 Task: Calculate the distance between San Francisco and Point Reyes.
Action: Key pressed a
Screenshot: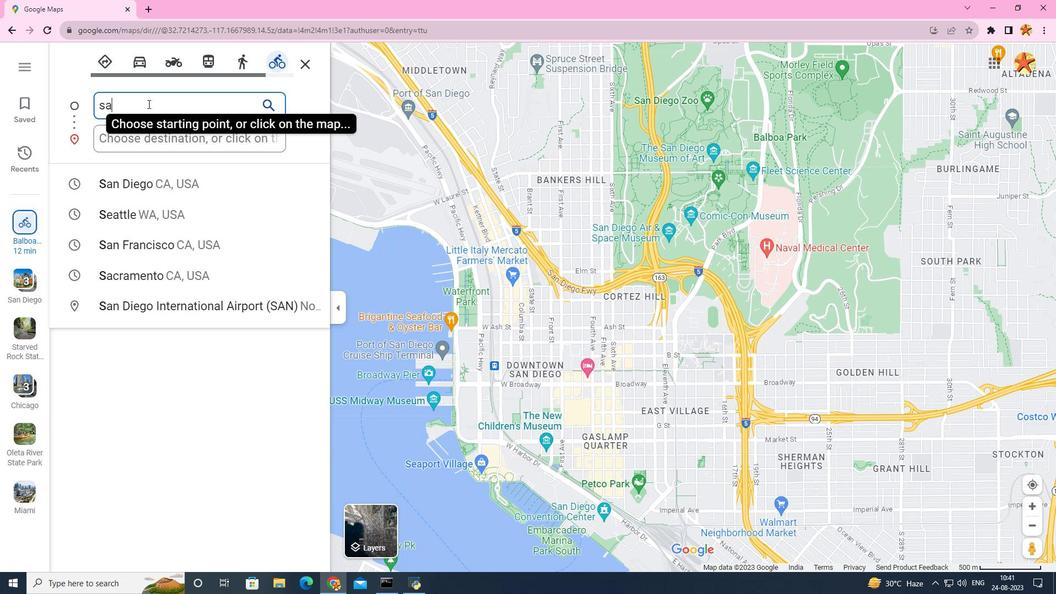 
Action: Mouse moved to (110, 206)
Screenshot: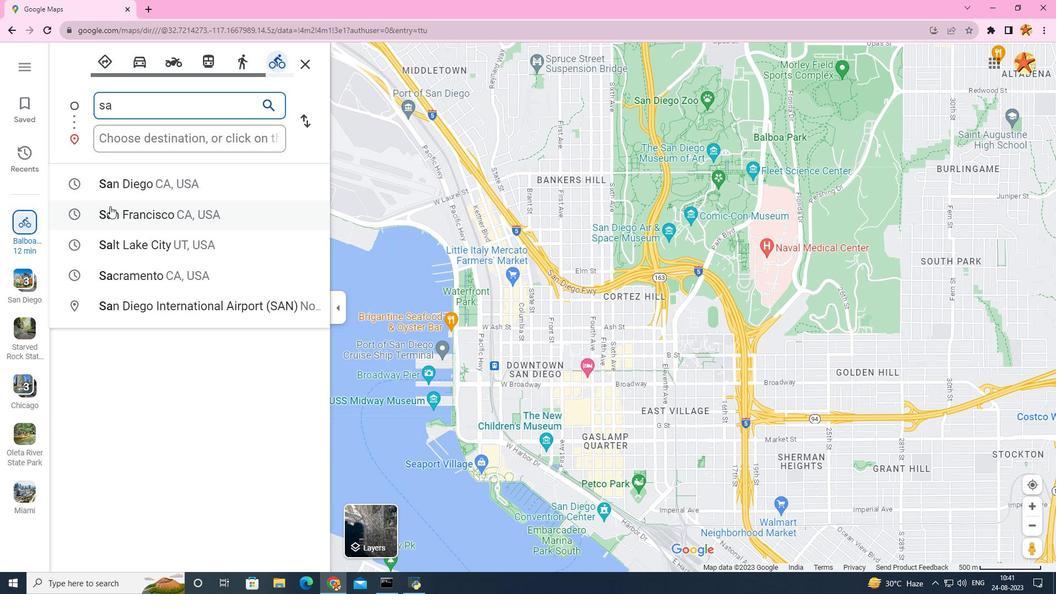 
Action: Mouse pressed left at (110, 206)
Screenshot: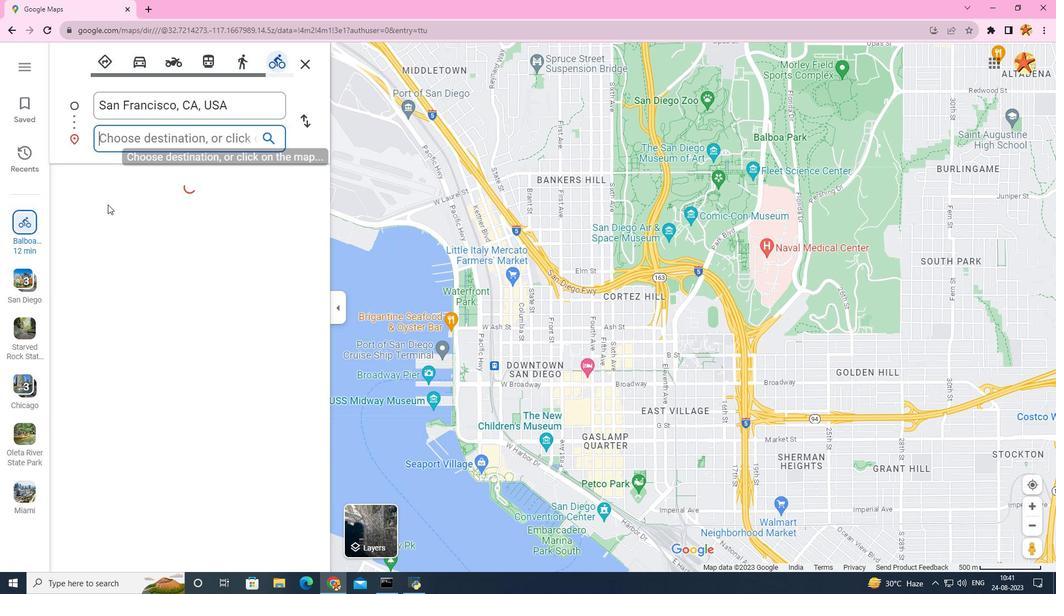 
Action: Mouse moved to (128, 138)
Screenshot: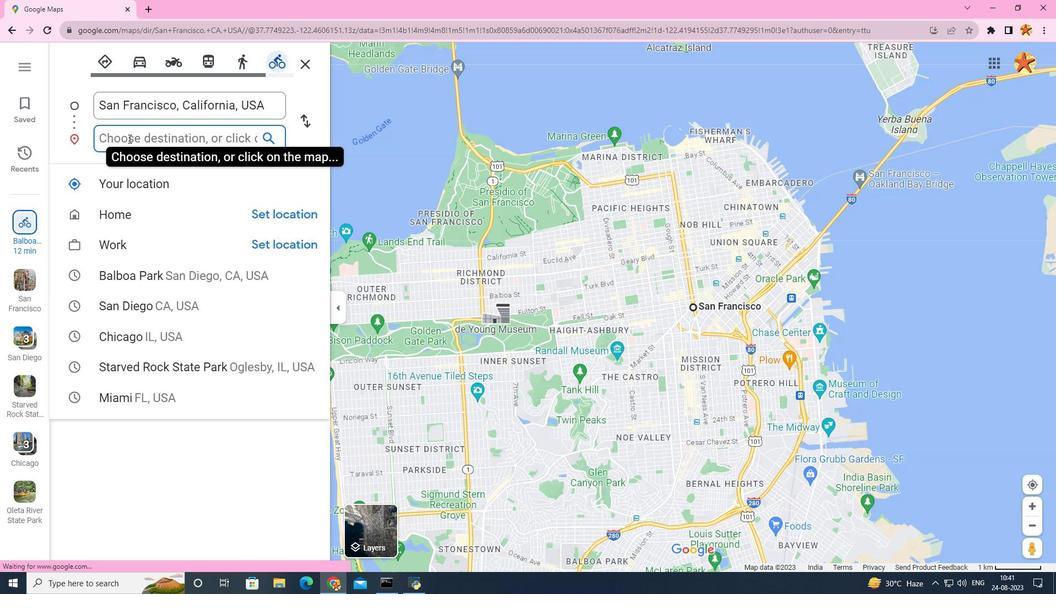 
Action: Mouse pressed left at (128, 138)
Screenshot: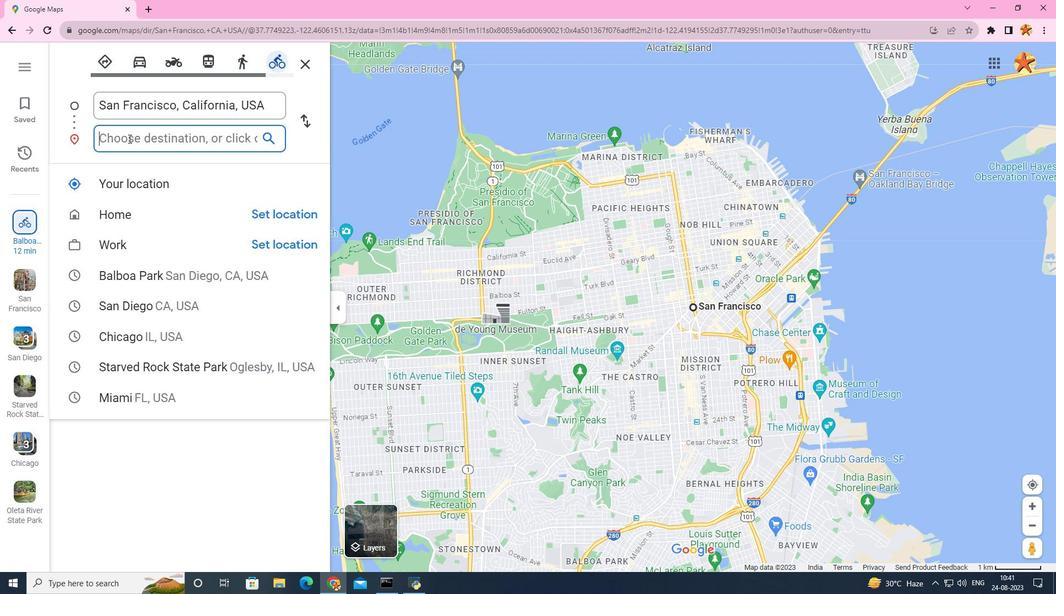 
Action: Key pressed point<Key.space>
Screenshot: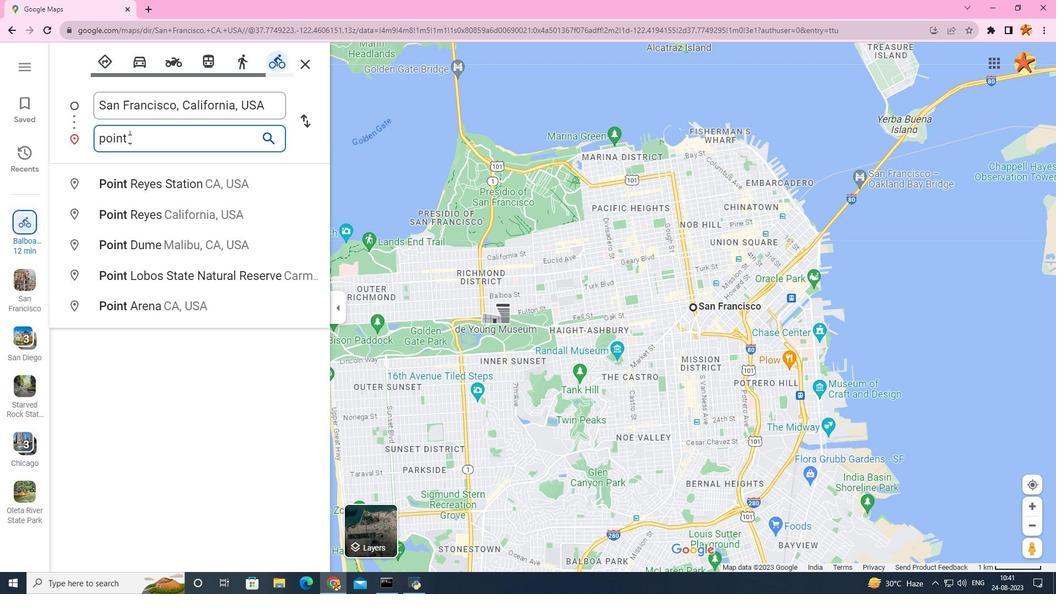 
Action: Mouse moved to (99, 216)
Screenshot: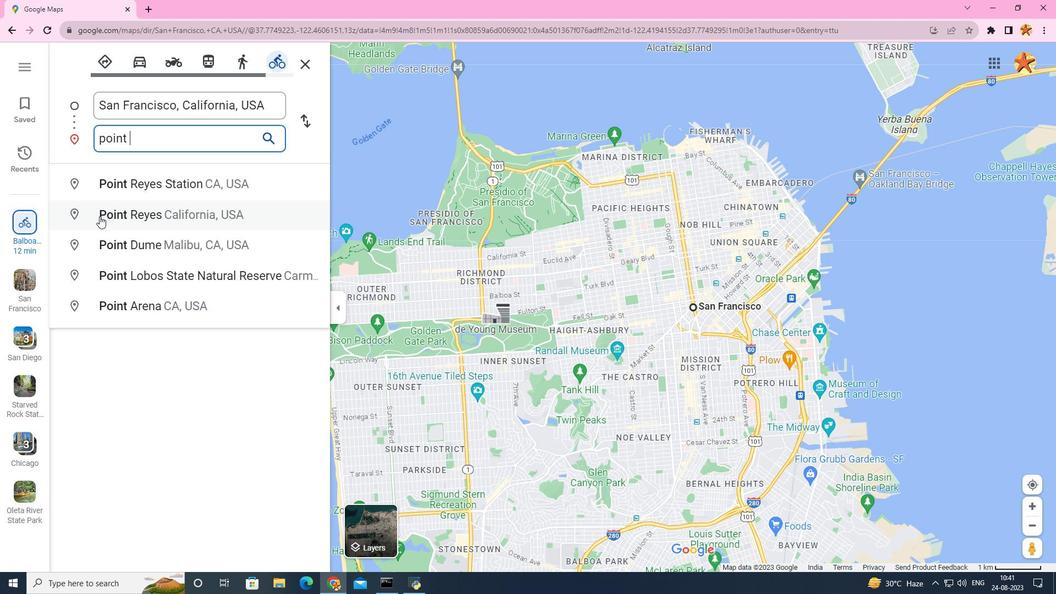 
Action: Mouse pressed left at (99, 216)
Screenshot: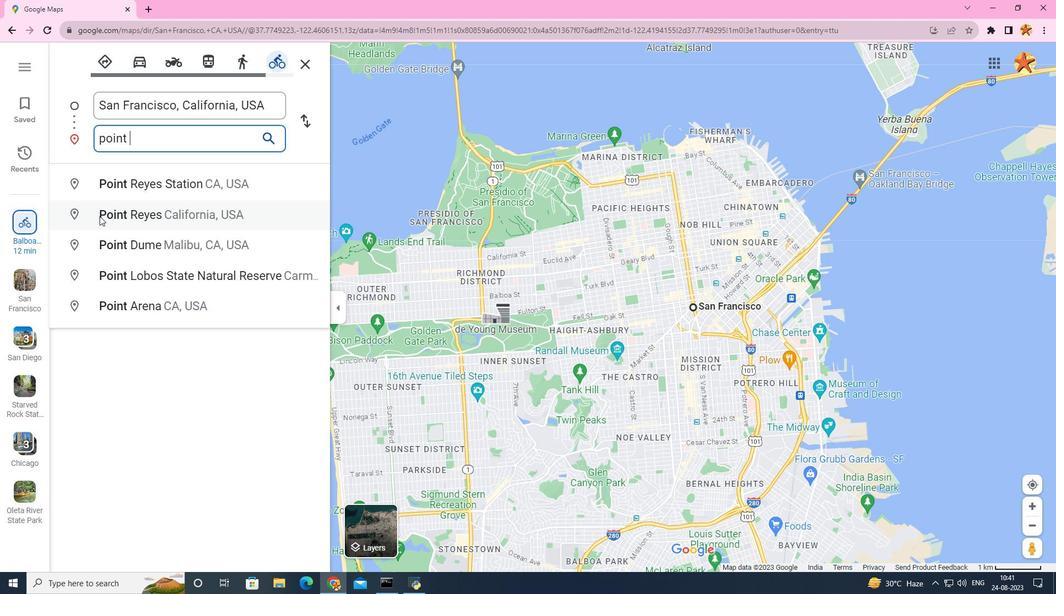 
Action: Mouse moved to (582, 530)
Screenshot: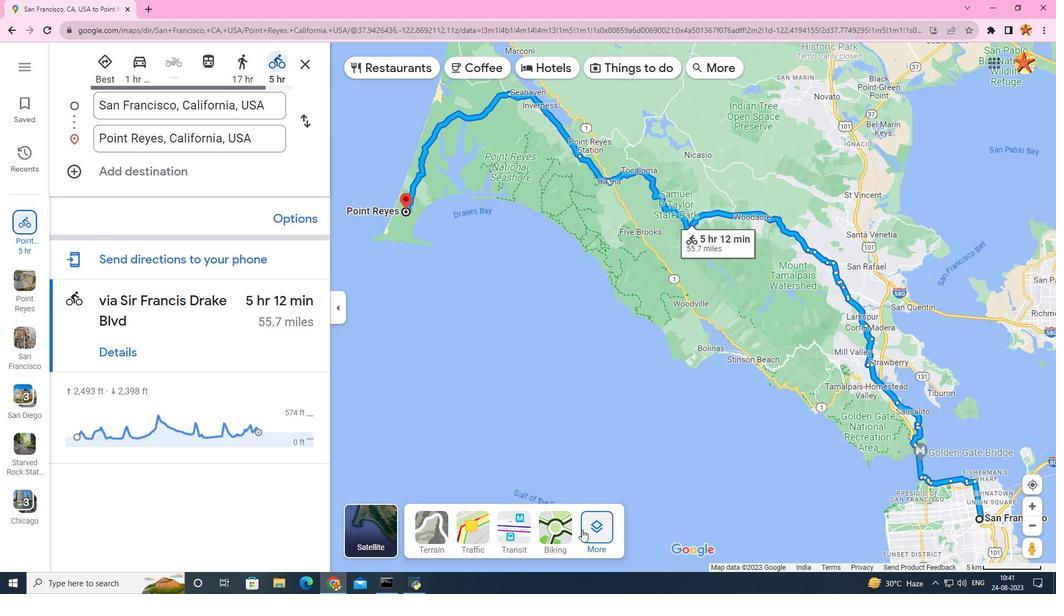 
Action: Mouse pressed left at (582, 530)
Screenshot: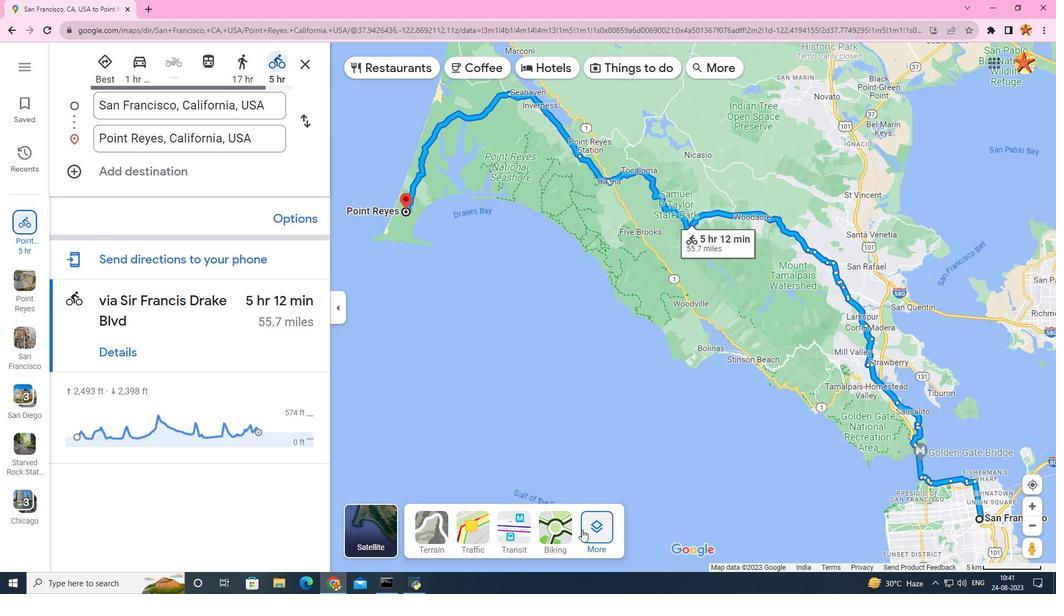 
Action: Mouse moved to (463, 408)
Screenshot: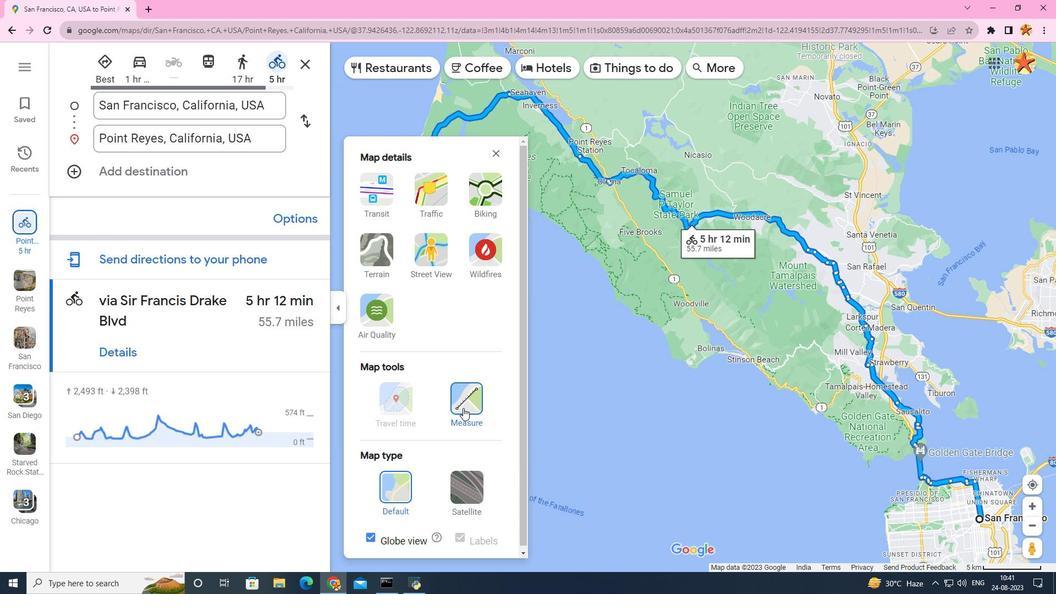 
Action: Mouse pressed left at (463, 408)
Screenshot: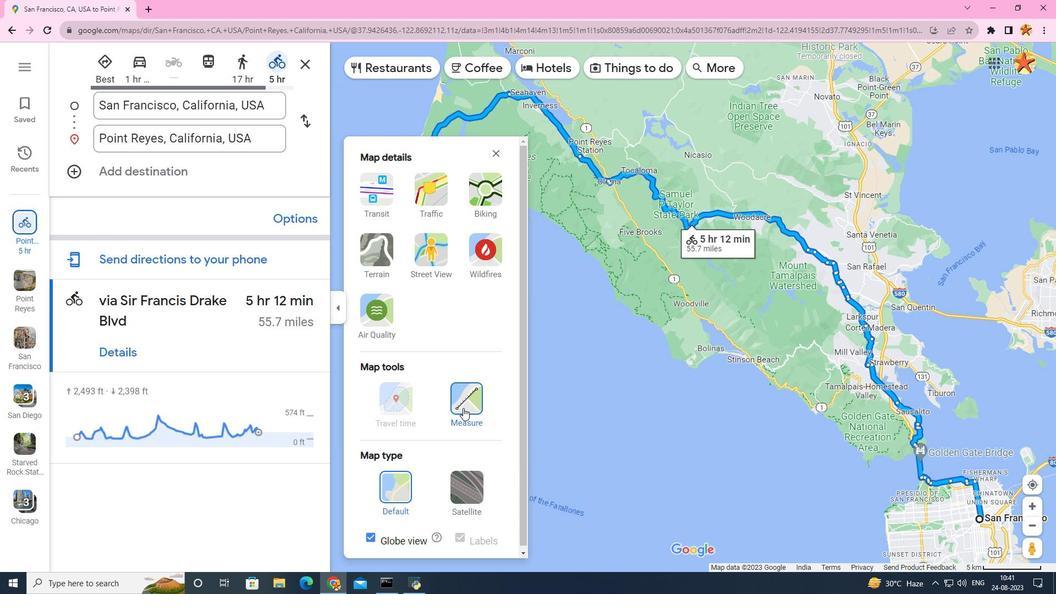 
Action: Mouse moved to (802, 433)
Screenshot: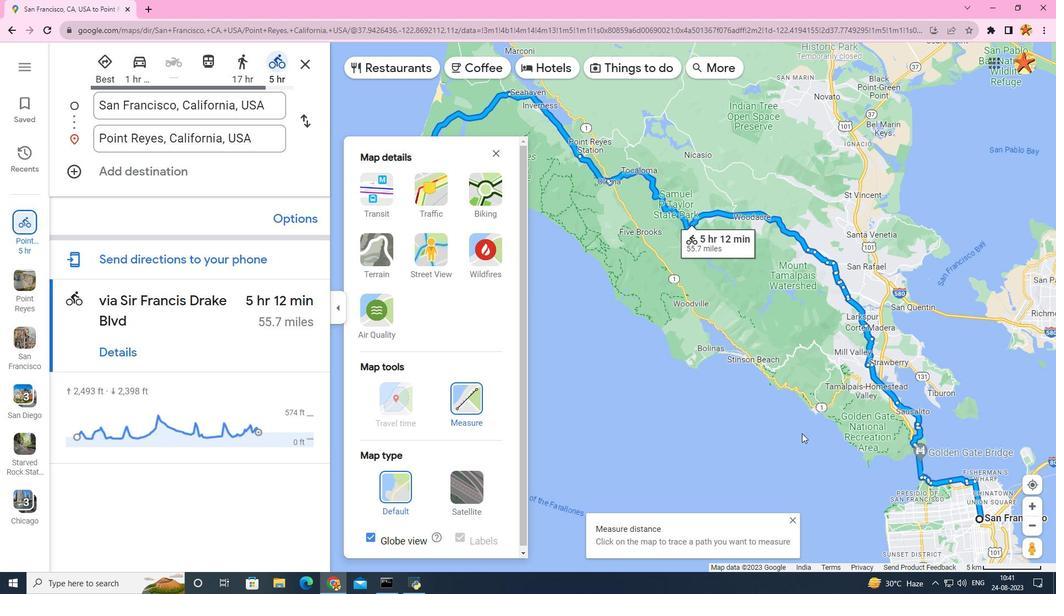 
Action: Mouse scrolled (802, 433) with delta (0, 0)
Screenshot: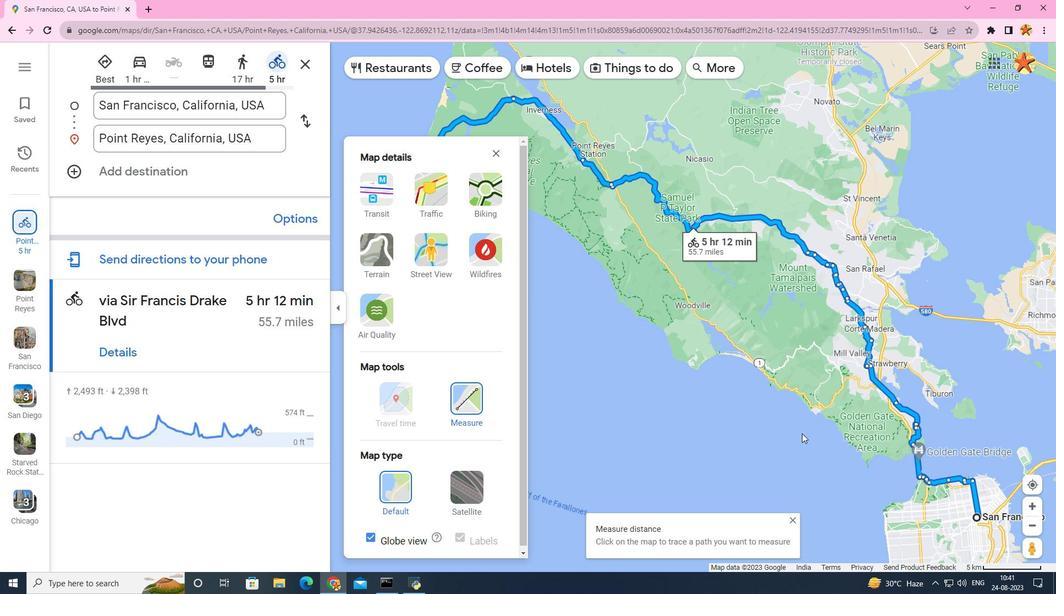 
Action: Mouse scrolled (802, 433) with delta (0, 0)
Screenshot: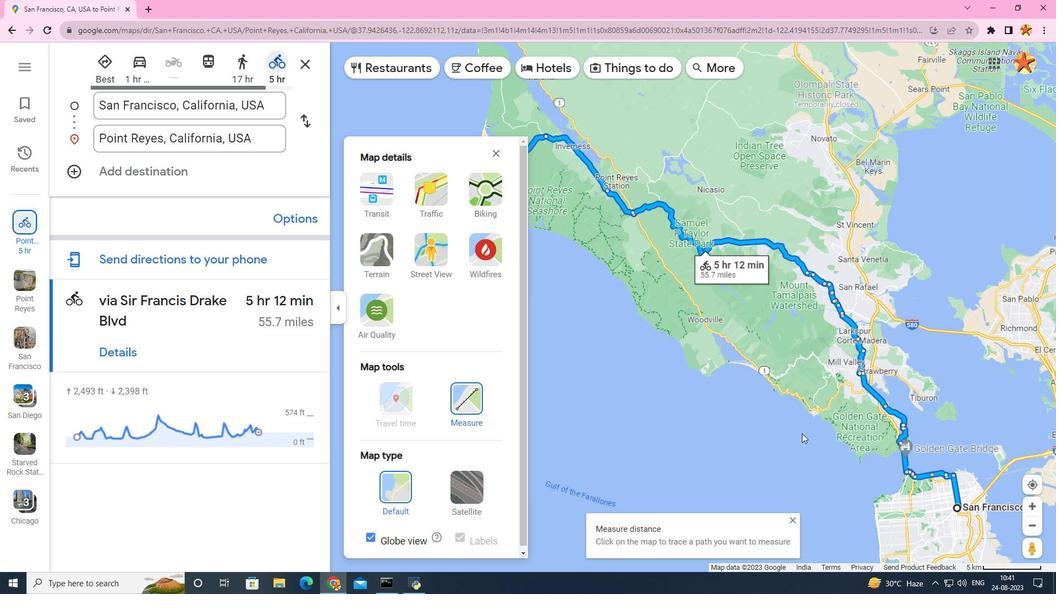 
Action: Mouse scrolled (802, 433) with delta (0, 0)
Screenshot: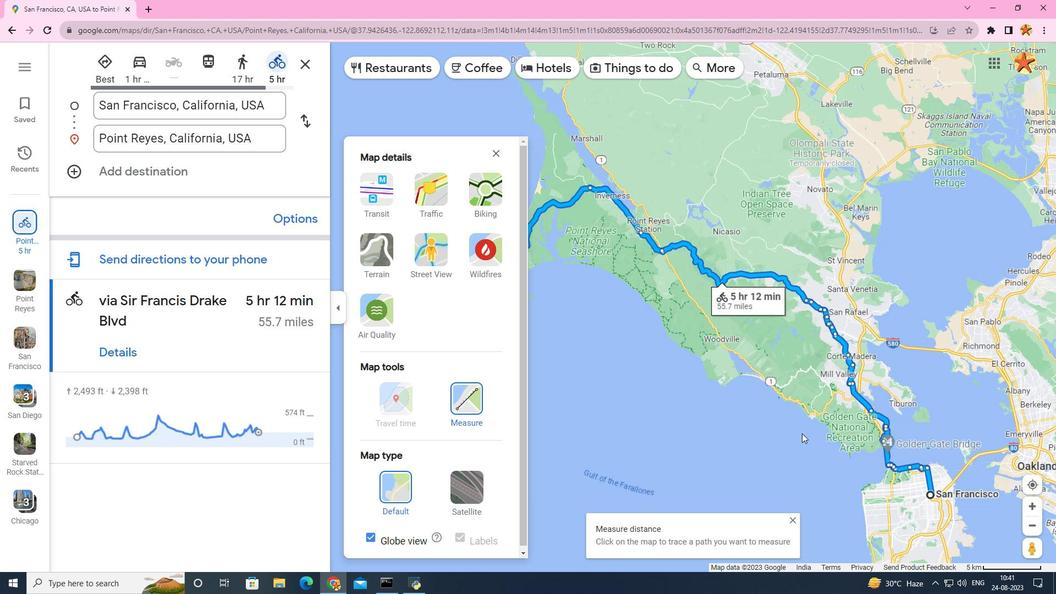 
Action: Mouse moved to (909, 484)
Screenshot: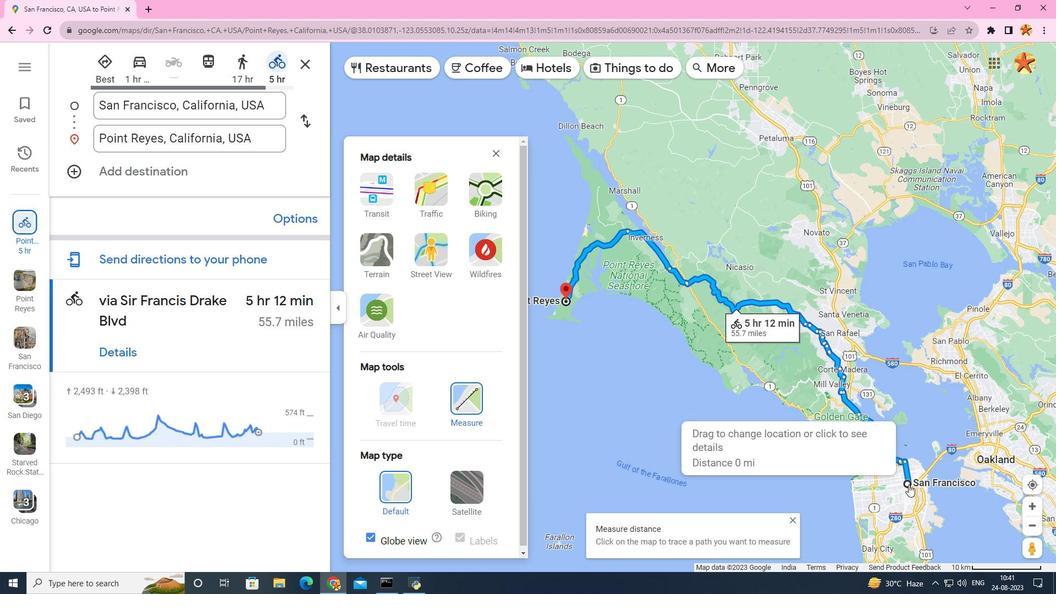 
Action: Mouse pressed left at (909, 484)
Screenshot: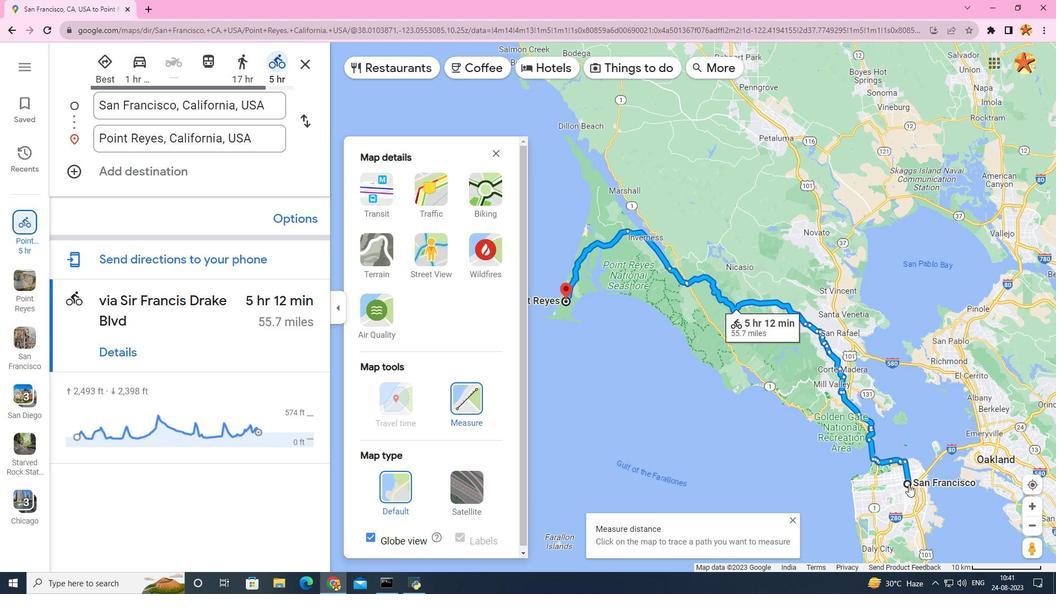 
Action: Mouse moved to (563, 299)
Screenshot: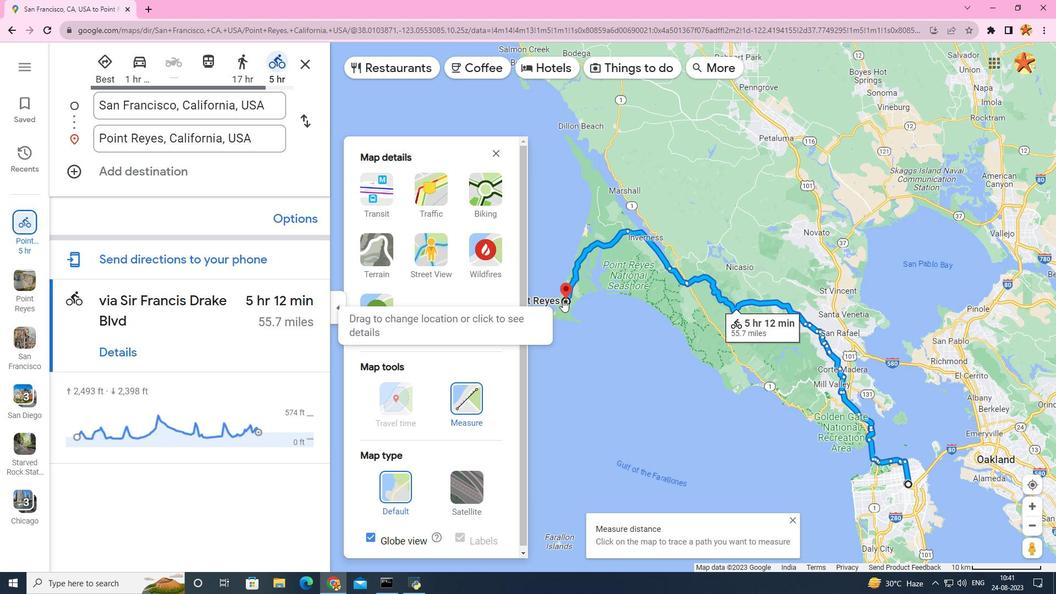 
Action: Mouse pressed left at (563, 299)
Screenshot: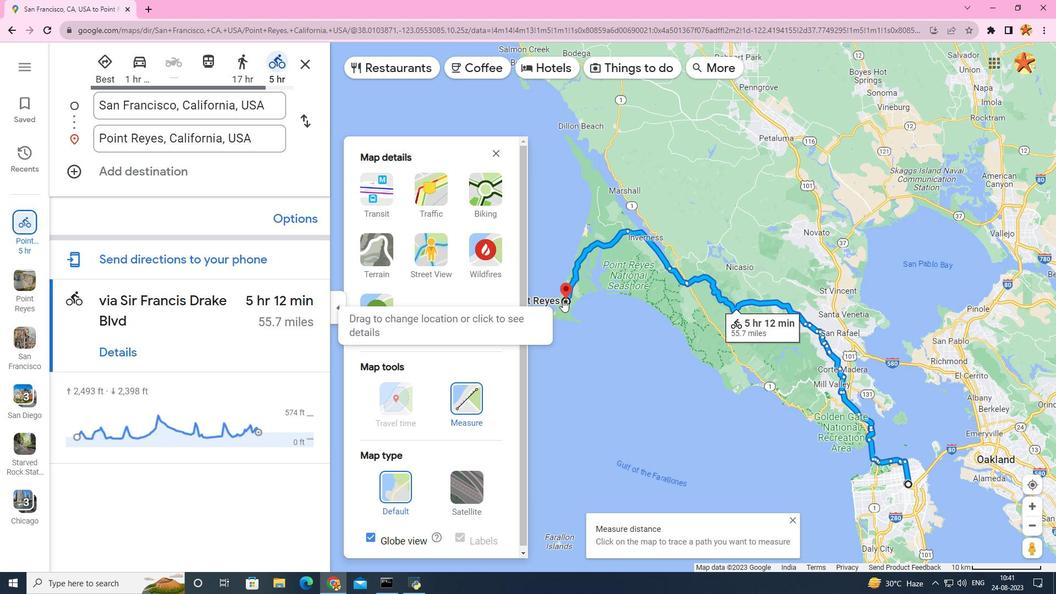 
Action: Mouse moved to (554, 320)
Screenshot: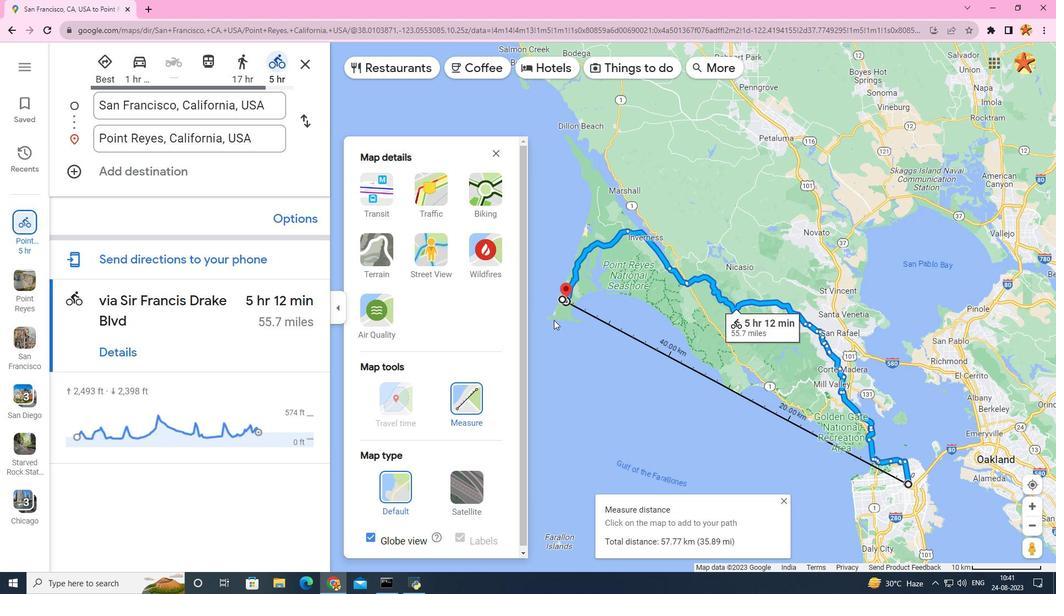 
Action: Mouse scrolled (554, 319) with delta (0, 0)
Screenshot: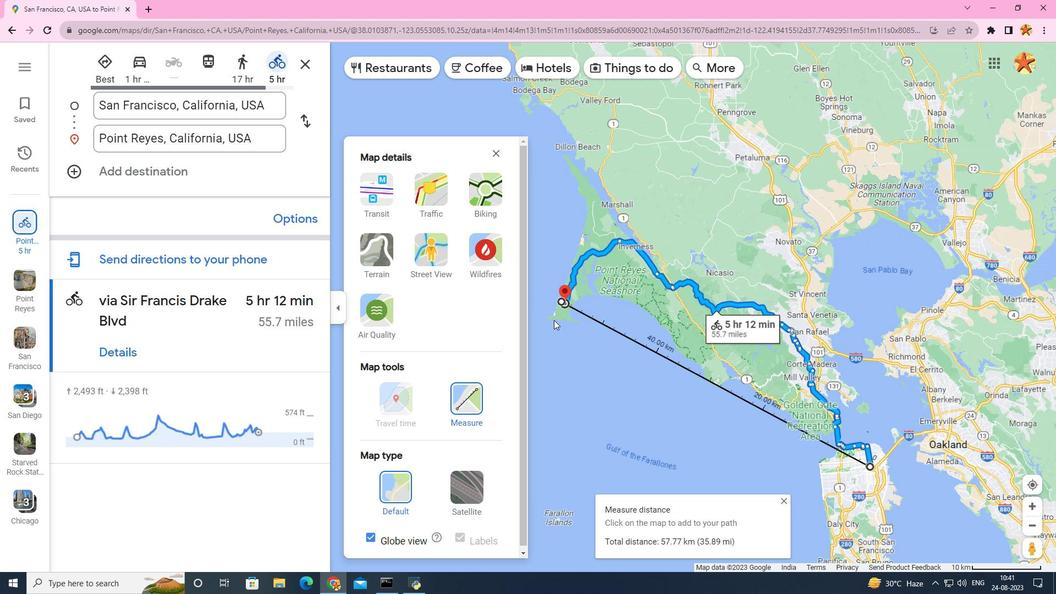 
Action: Mouse scrolled (554, 319) with delta (0, 0)
Screenshot: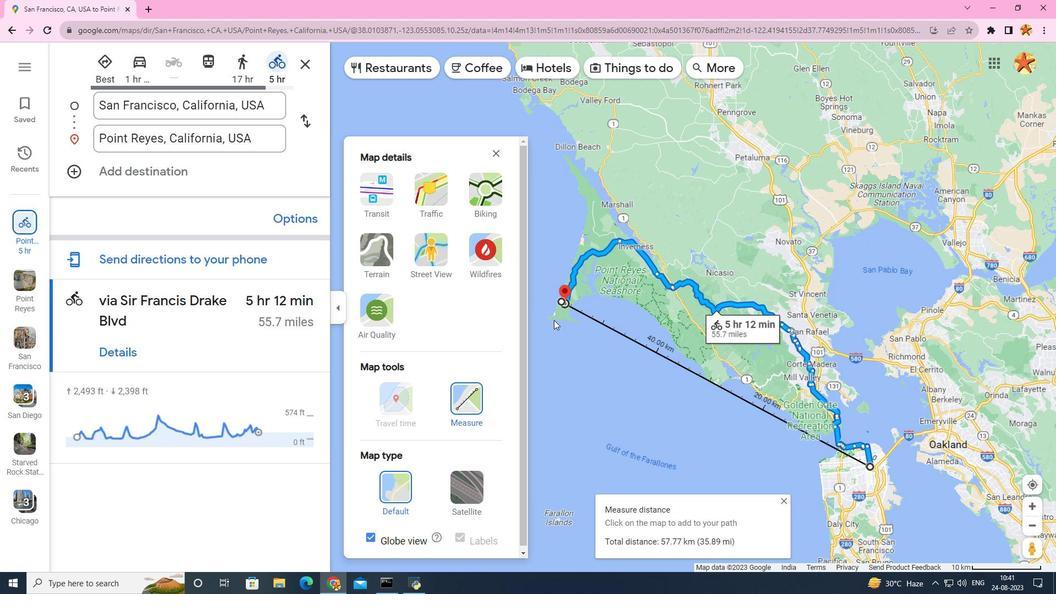 
Action: Mouse scrolled (554, 320) with delta (0, 0)
Screenshot: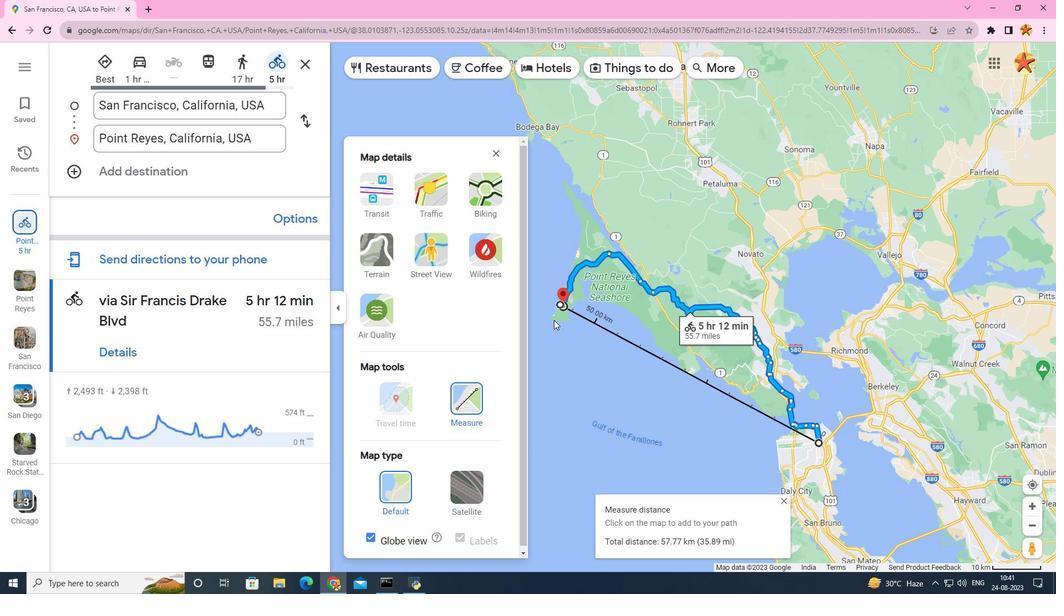 
Action: Mouse scrolled (554, 320) with delta (0, 0)
Screenshot: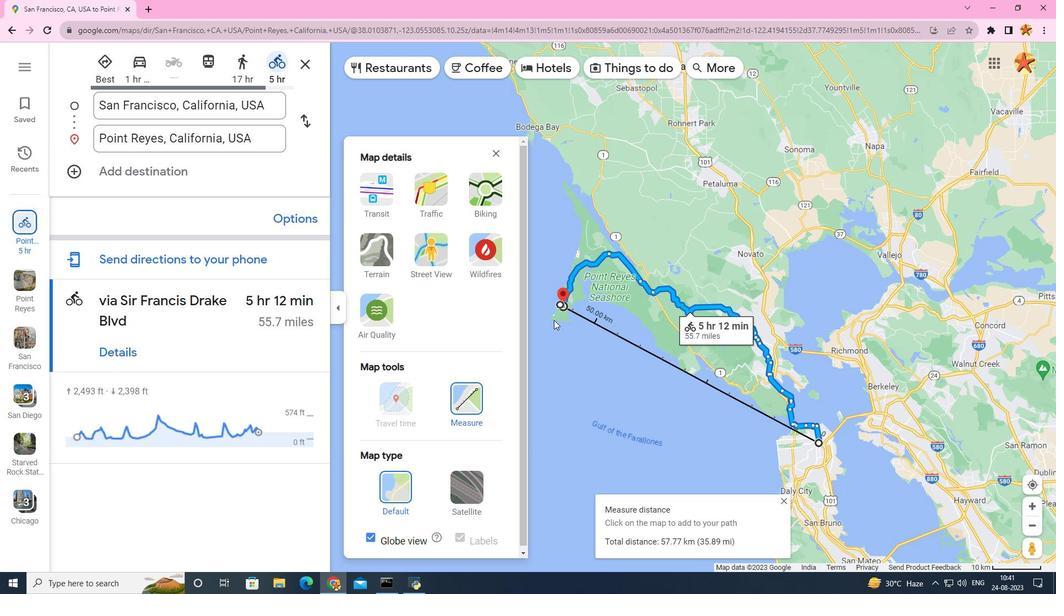
Action: Mouse scrolled (554, 320) with delta (0, 0)
Screenshot: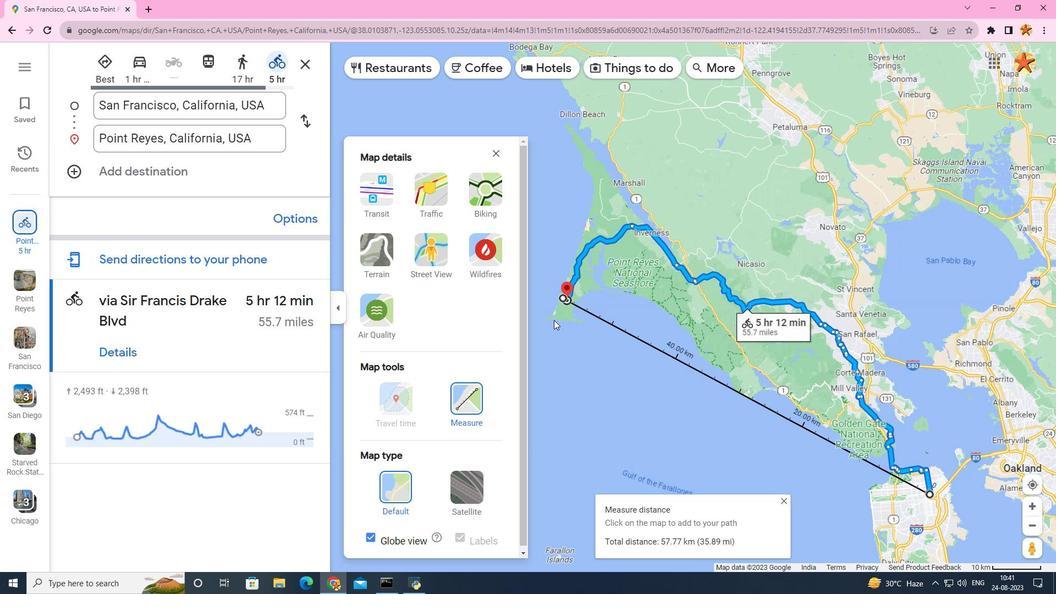 
Action: Mouse scrolled (554, 320) with delta (0, 0)
Screenshot: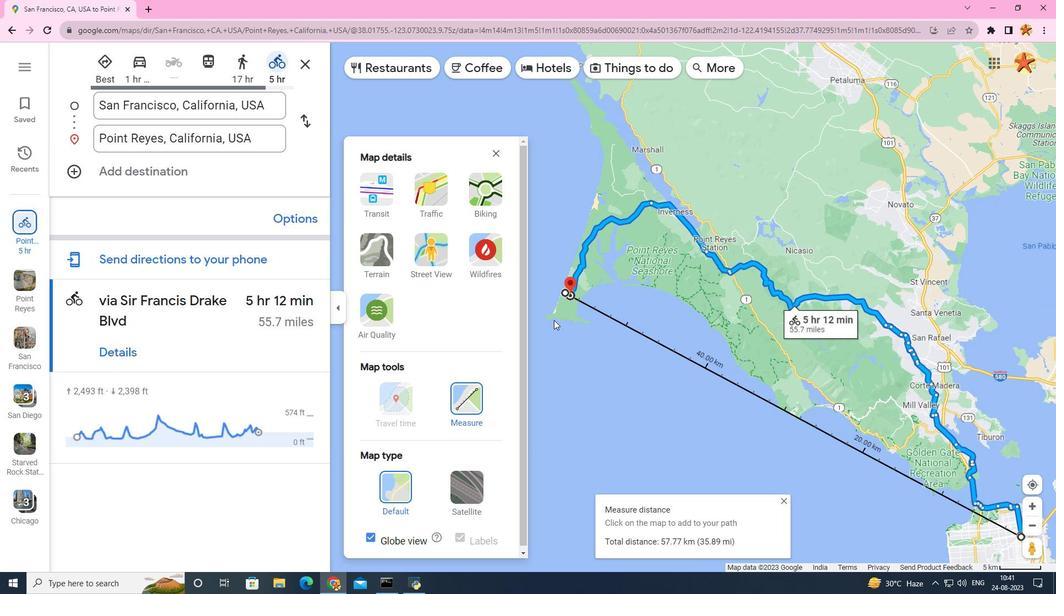 
